Task: Add filter "Urgent" in priority.
Action: Mouse pressed left at (138, 106)
Screenshot: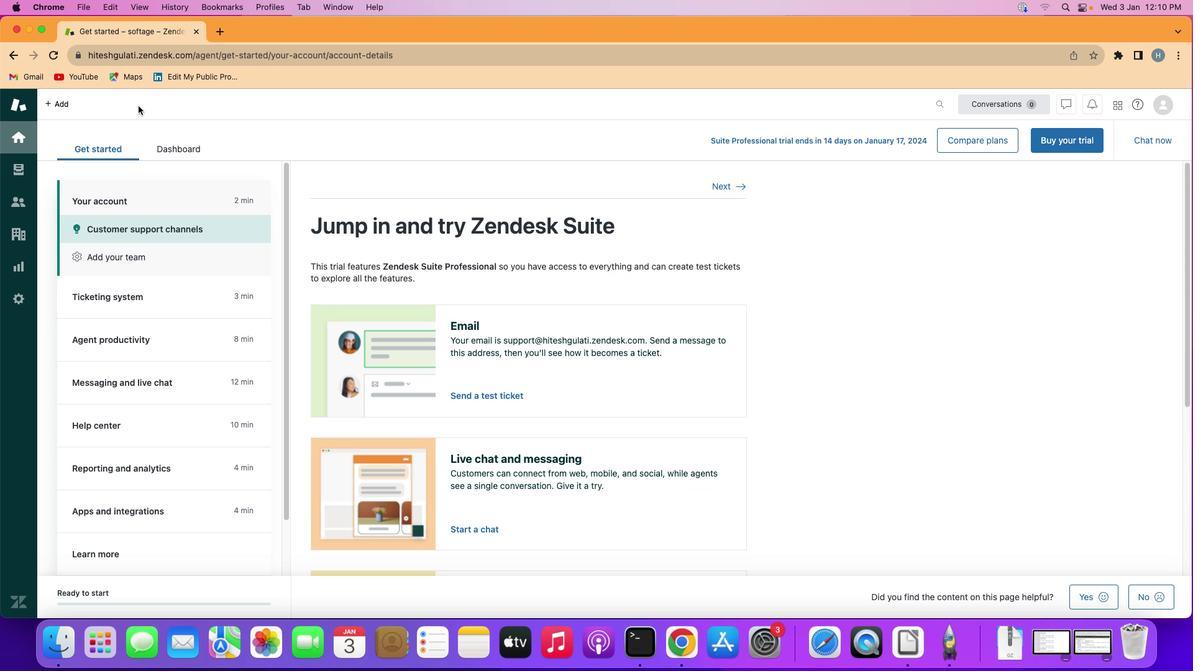 
Action: Mouse moved to (18, 165)
Screenshot: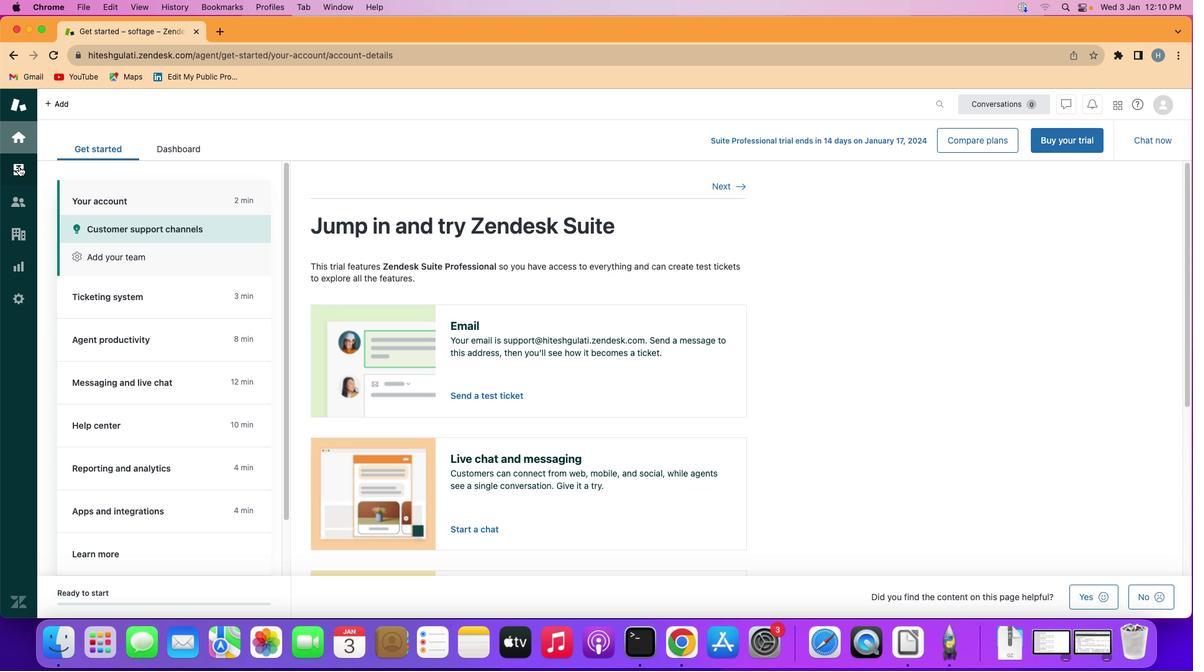 
Action: Mouse pressed left at (18, 165)
Screenshot: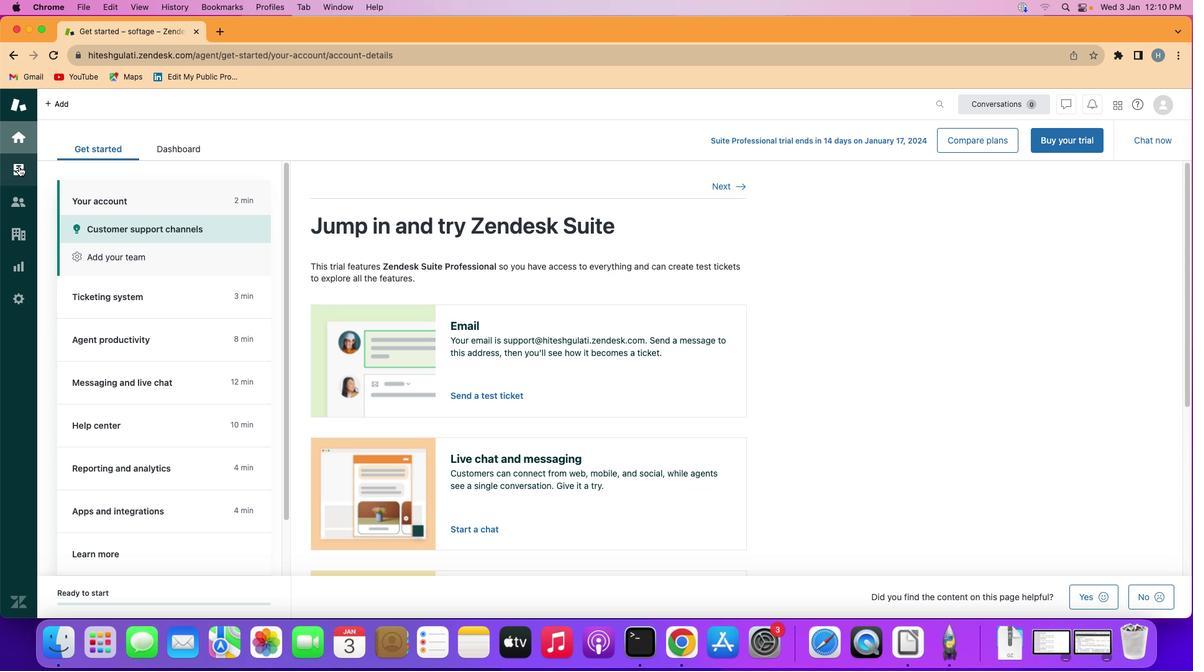 
Action: Mouse moved to (132, 298)
Screenshot: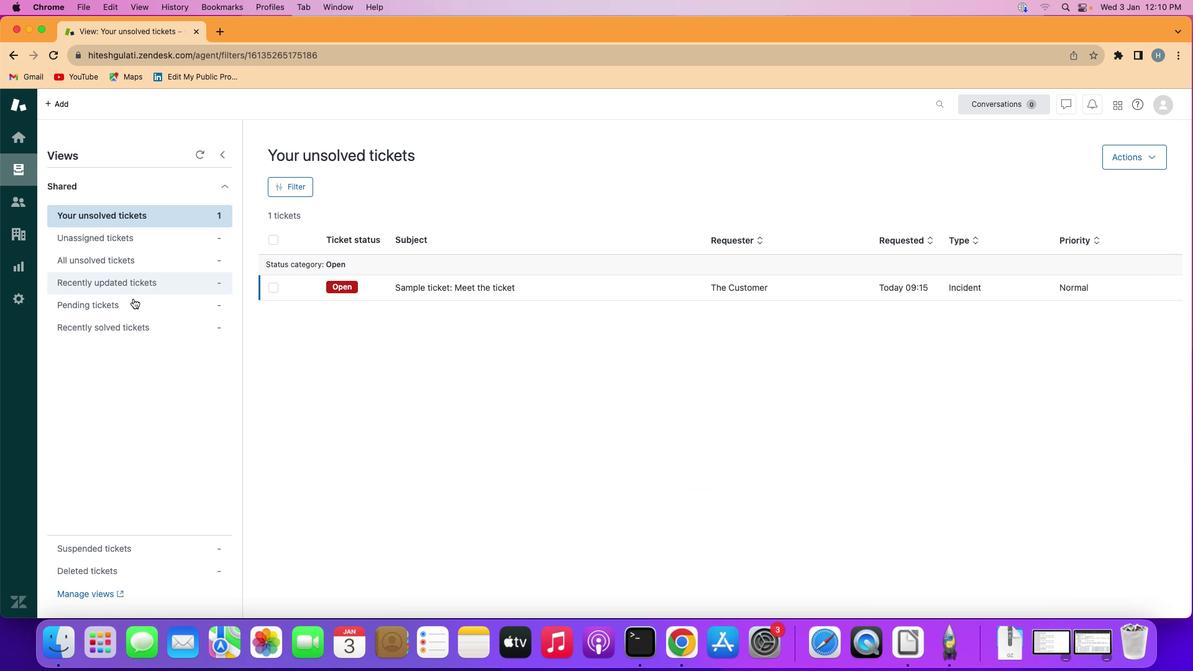 
Action: Mouse pressed left at (132, 298)
Screenshot: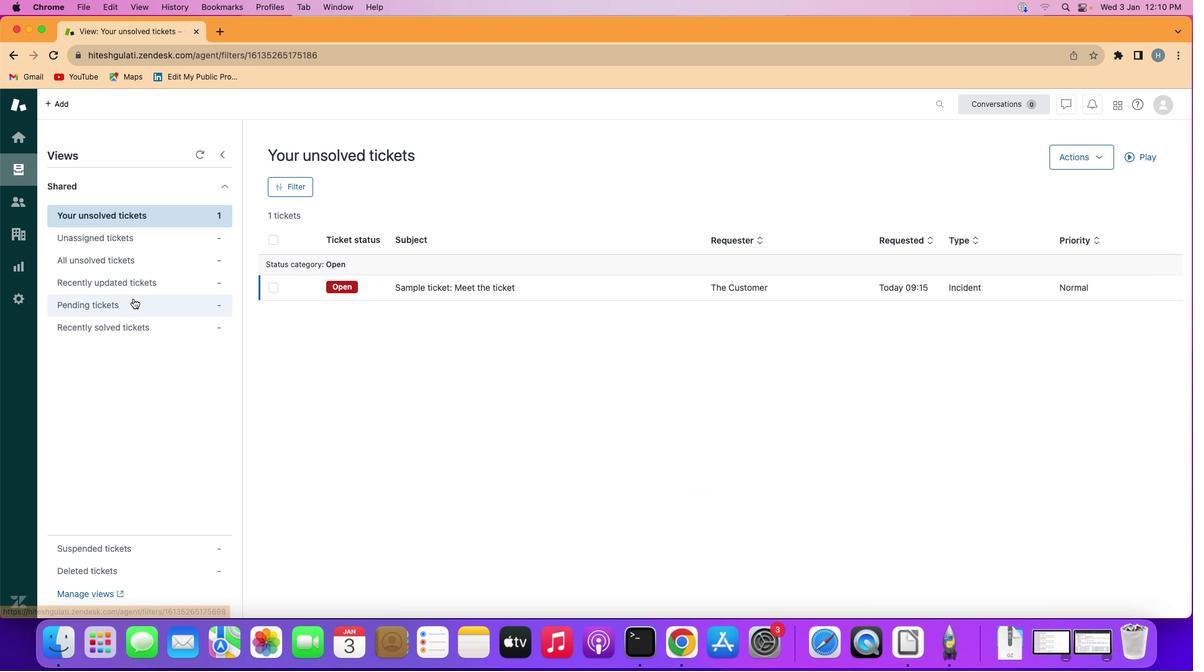 
Action: Mouse moved to (297, 187)
Screenshot: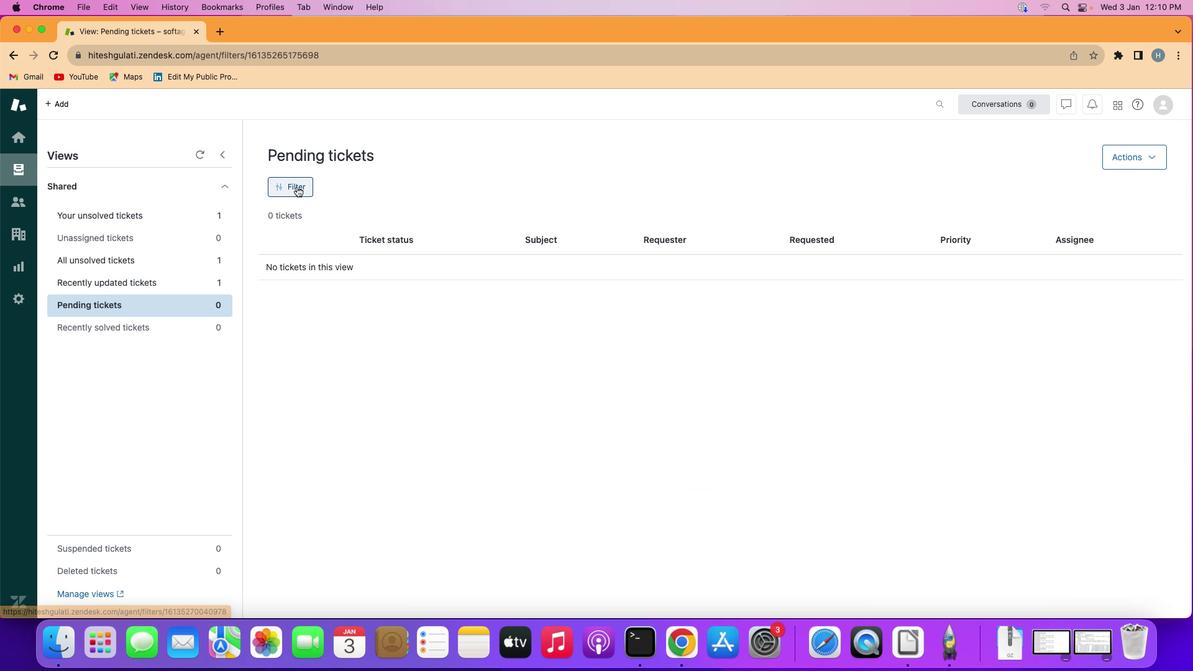 
Action: Mouse pressed left at (297, 187)
Screenshot: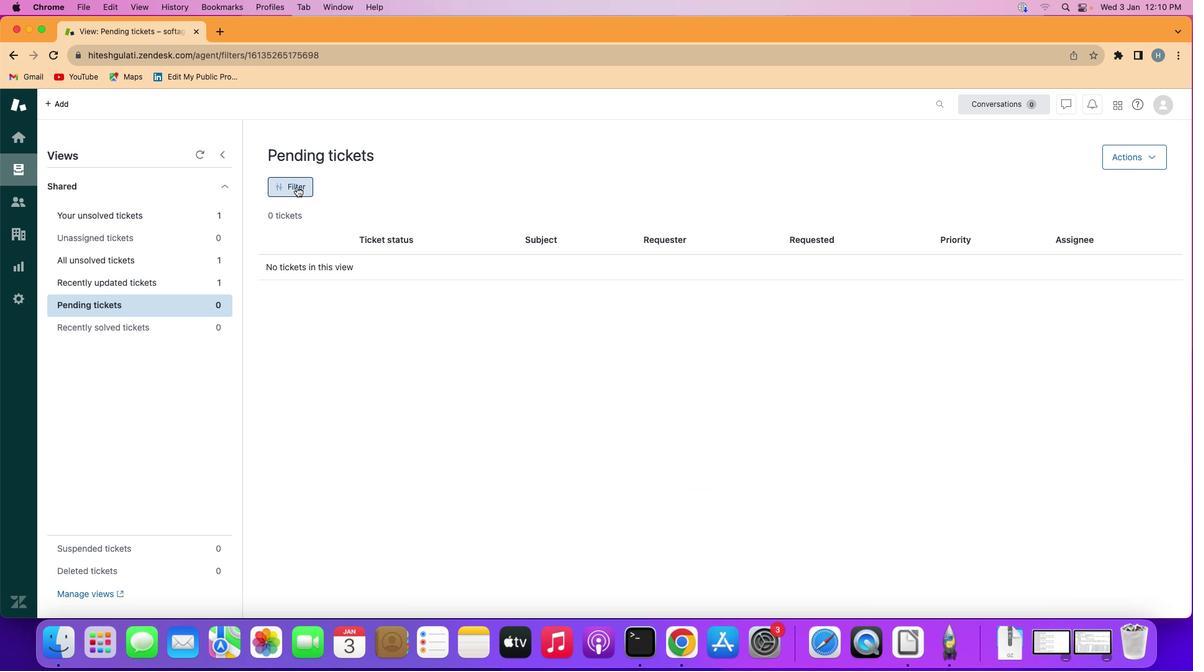 
Action: Mouse moved to (996, 416)
Screenshot: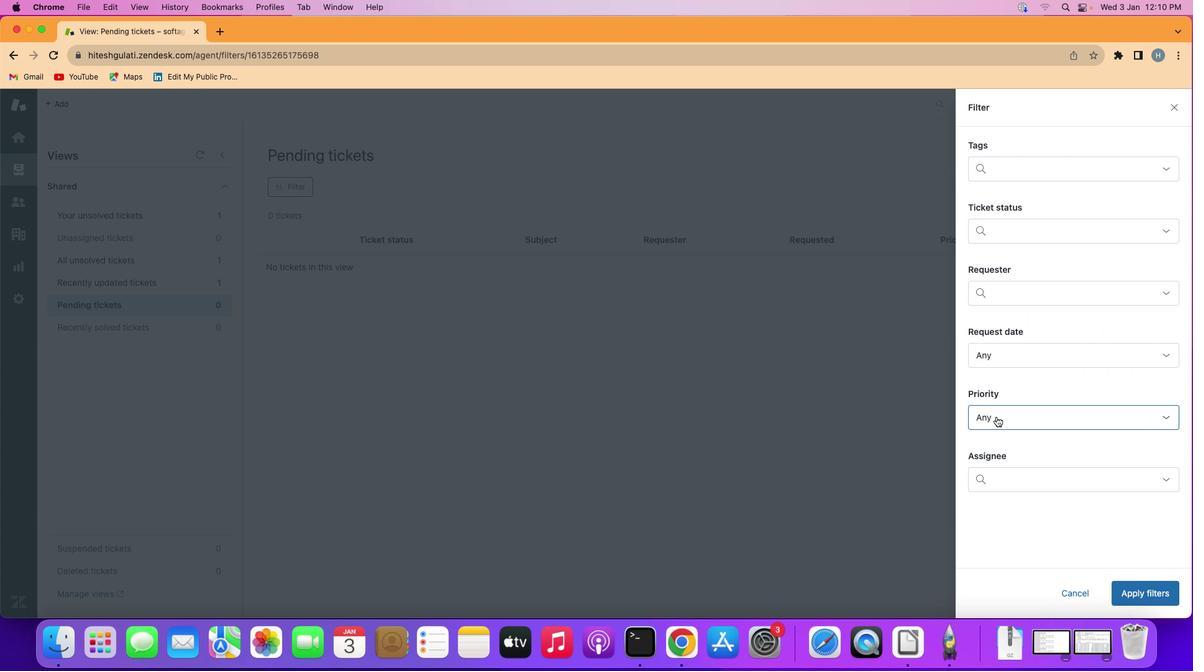 
Action: Mouse pressed left at (996, 416)
Screenshot: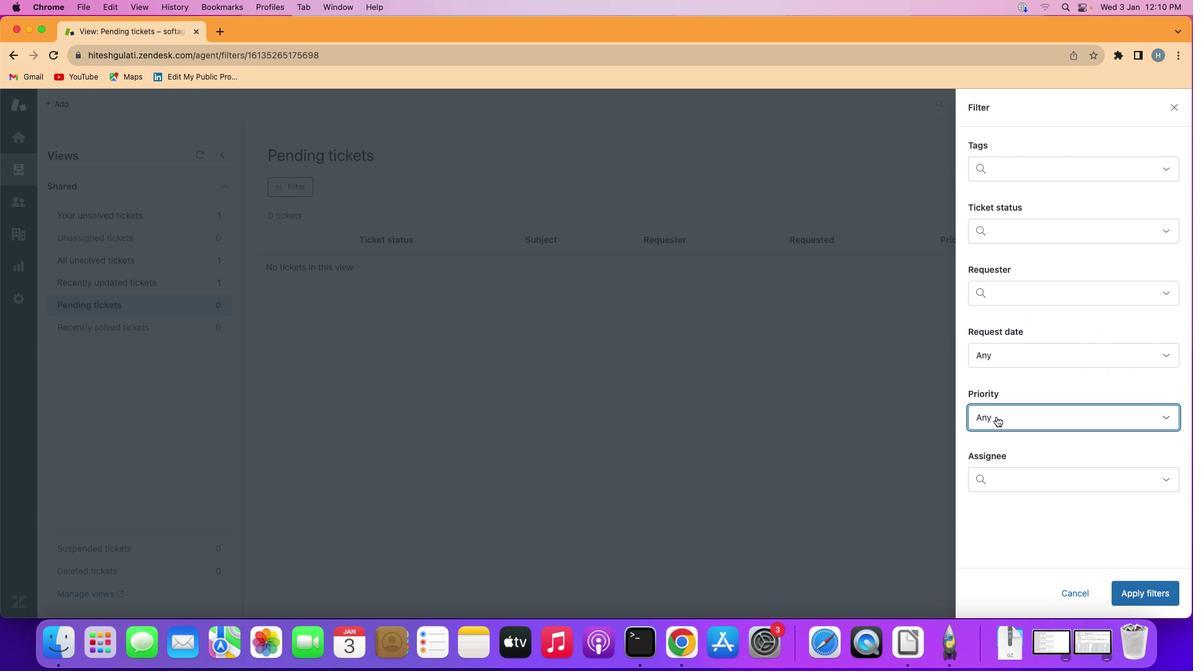 
Action: Mouse moved to (1012, 385)
Screenshot: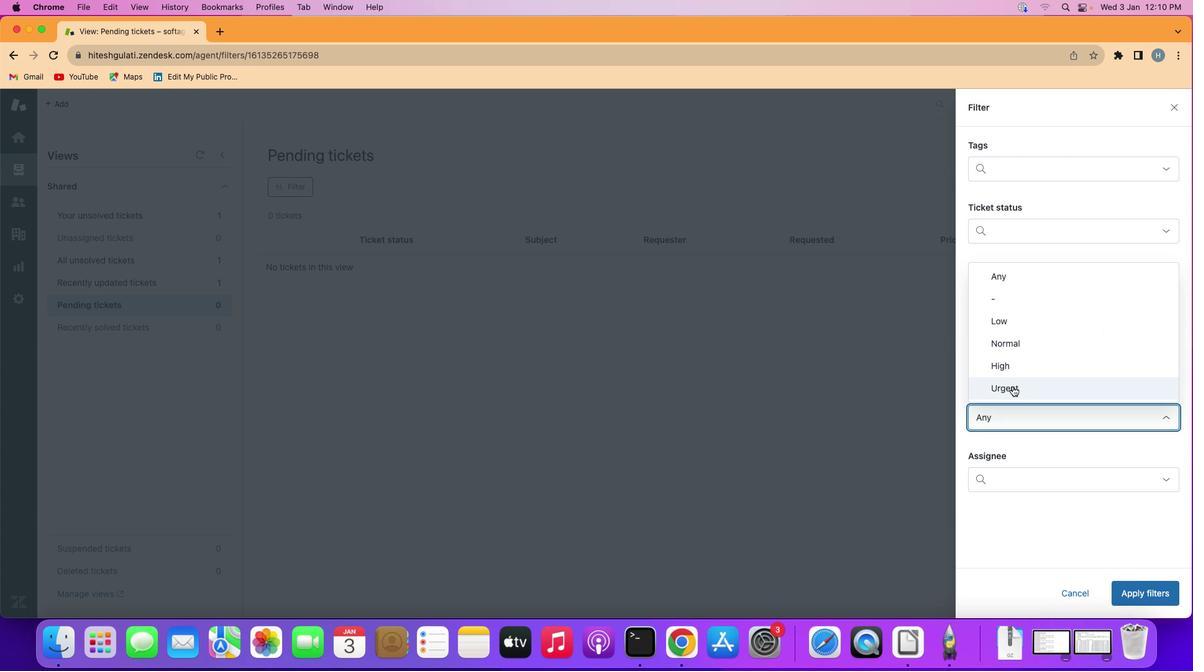 
Action: Mouse pressed left at (1012, 385)
Screenshot: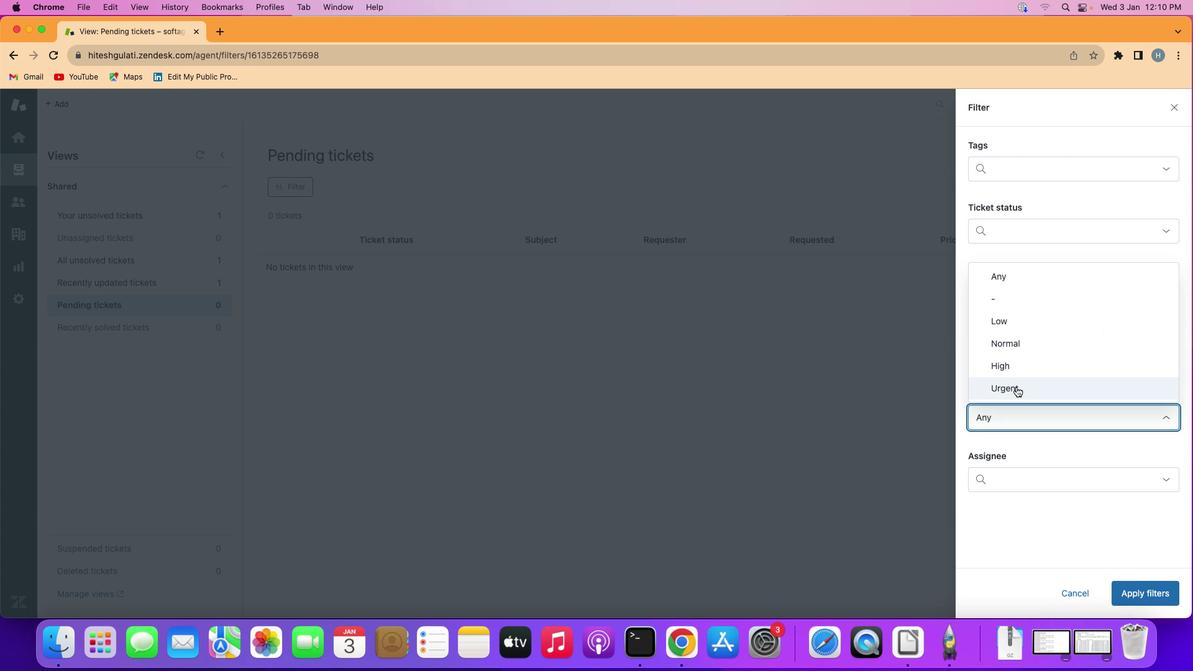 
Action: Mouse moved to (1135, 599)
Screenshot: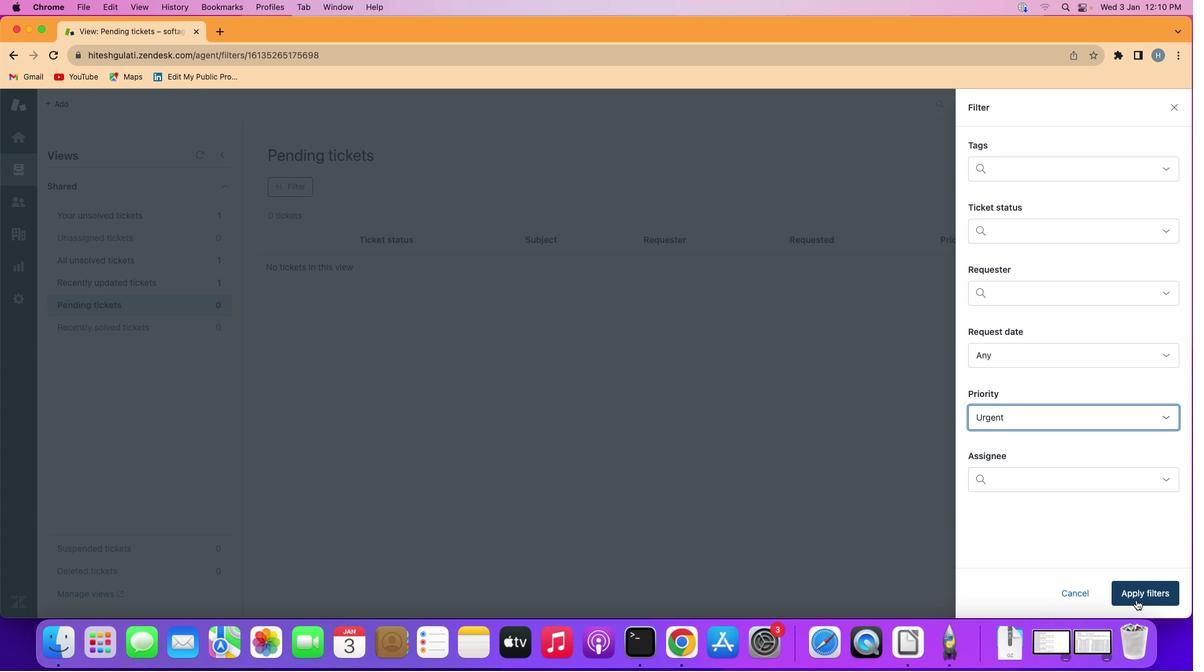 
Action: Mouse pressed left at (1135, 599)
Screenshot: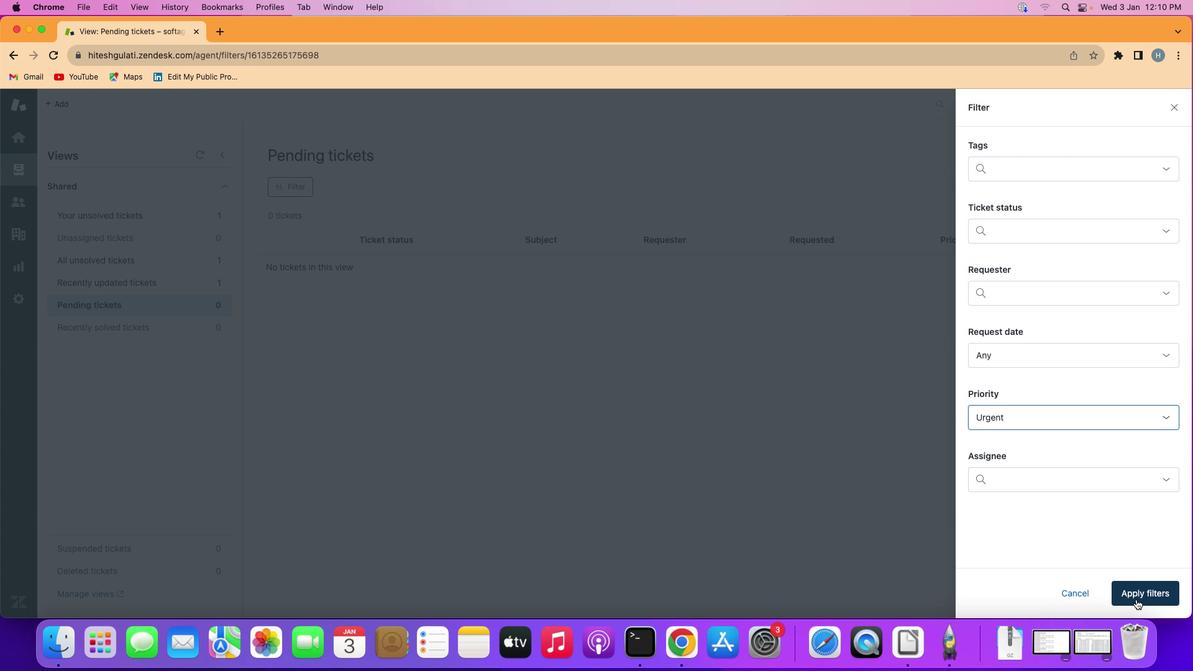 
Action: Mouse moved to (453, 342)
Screenshot: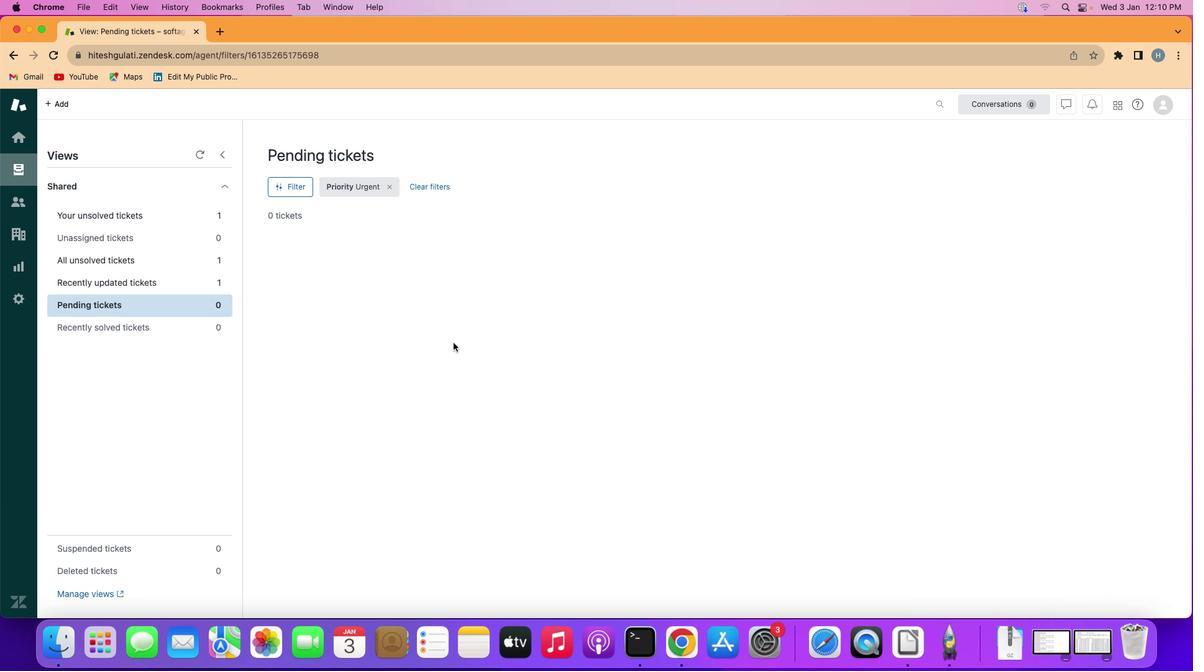 
